 Task: Create Card Workplace Safety Training in Board Product Feature Requests to Workspace Forecasting and Budgeting. Create Card Audio Processing Review in Board Budget Management to Workspace Forecasting and Budgeting. Create Card Emergency Response Planning in Board Social Media Advertising Strategy and Execution to Workspace Forecasting and Budgeting
Action: Mouse moved to (84, 443)
Screenshot: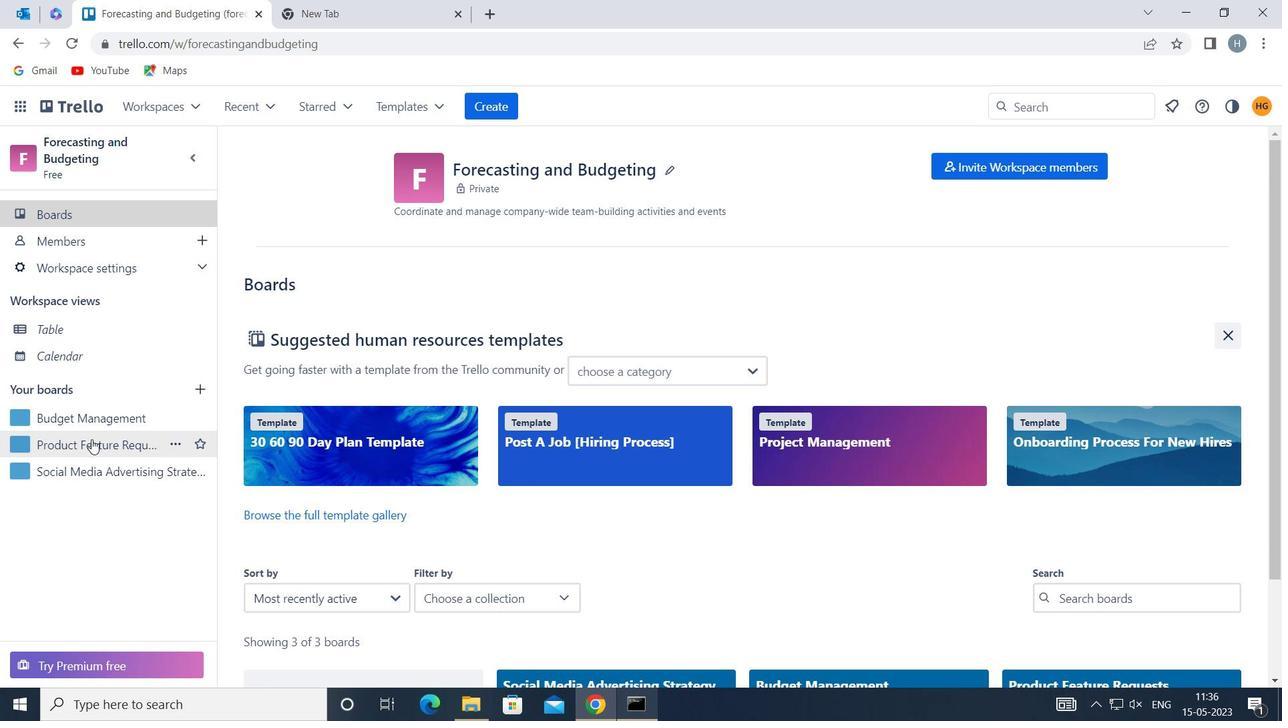 
Action: Mouse pressed left at (84, 443)
Screenshot: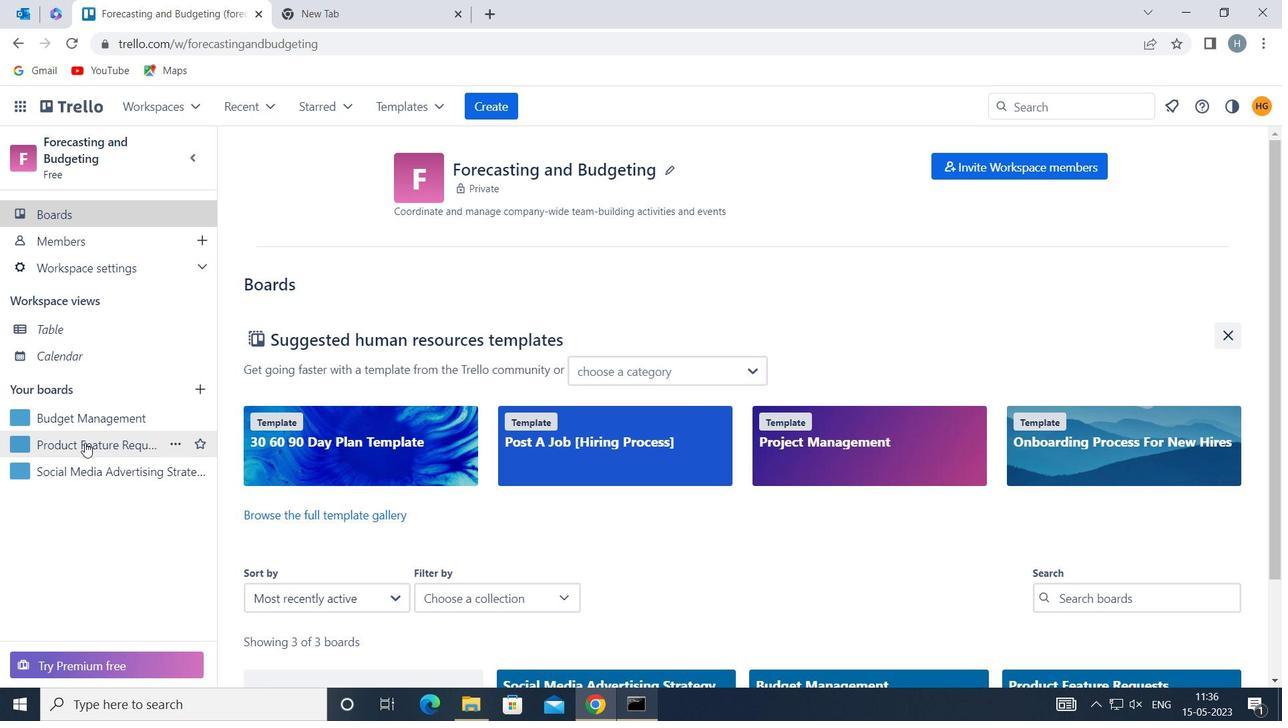 
Action: Mouse moved to (351, 239)
Screenshot: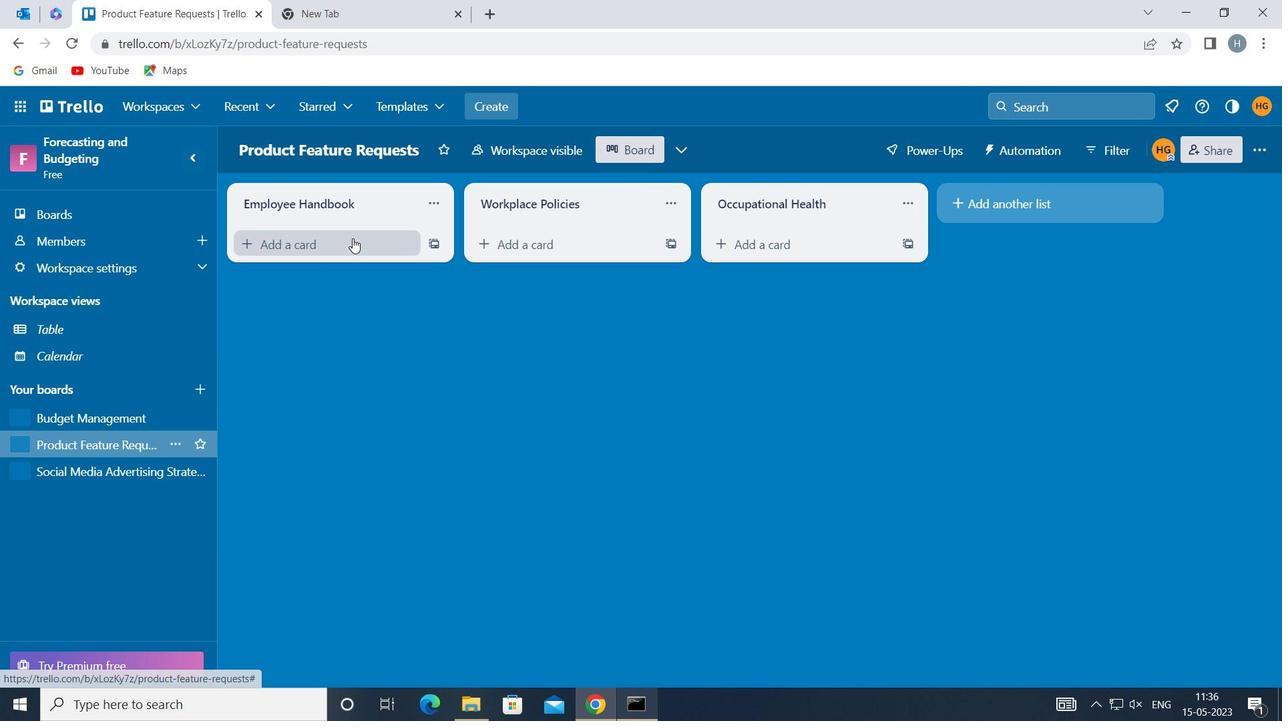 
Action: Mouse pressed left at (351, 239)
Screenshot: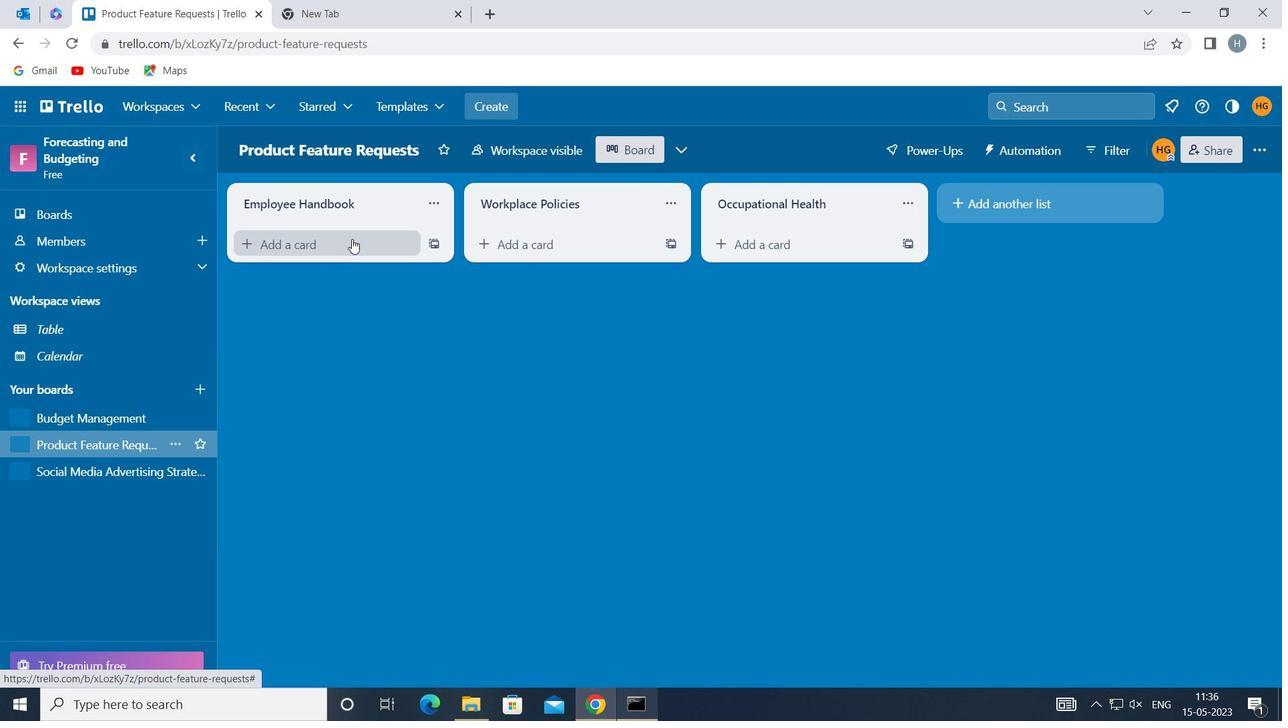 
Action: Key pressed <Key.shift>WORKPLACE<Key.space><Key.shift>SAFETY<Key.space><Key.shift>TRAINING
Screenshot: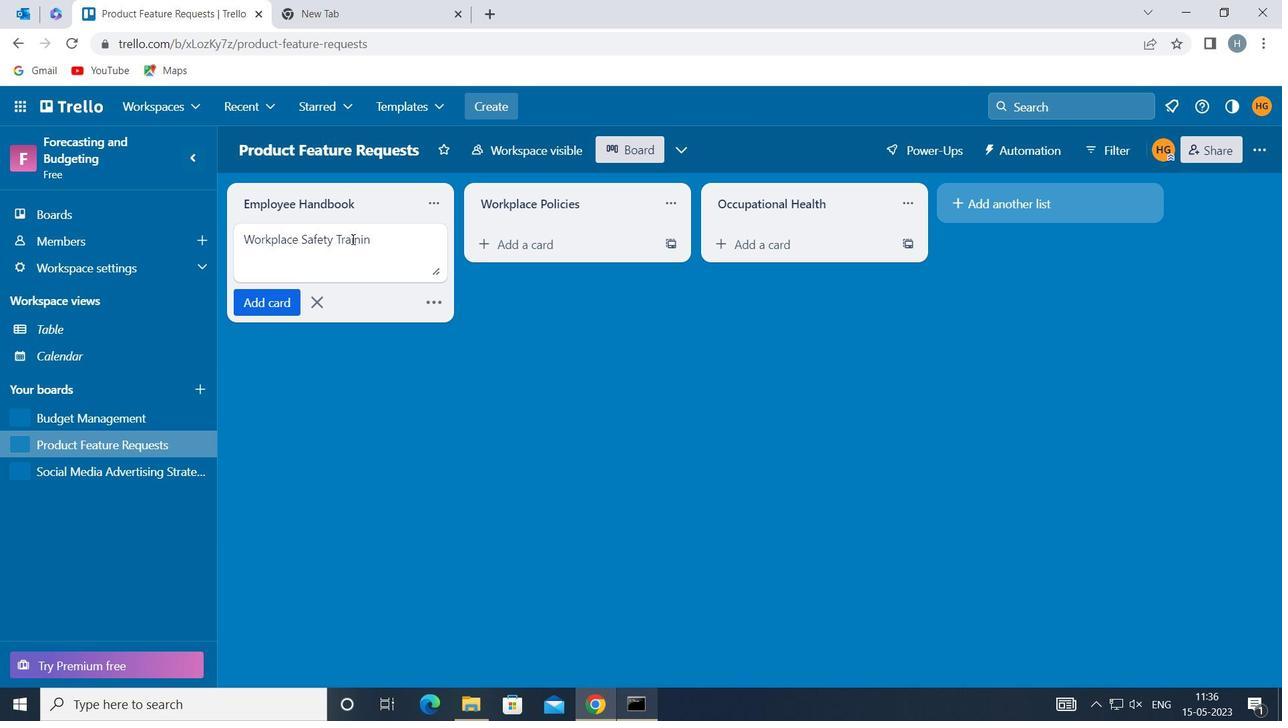
Action: Mouse moved to (262, 299)
Screenshot: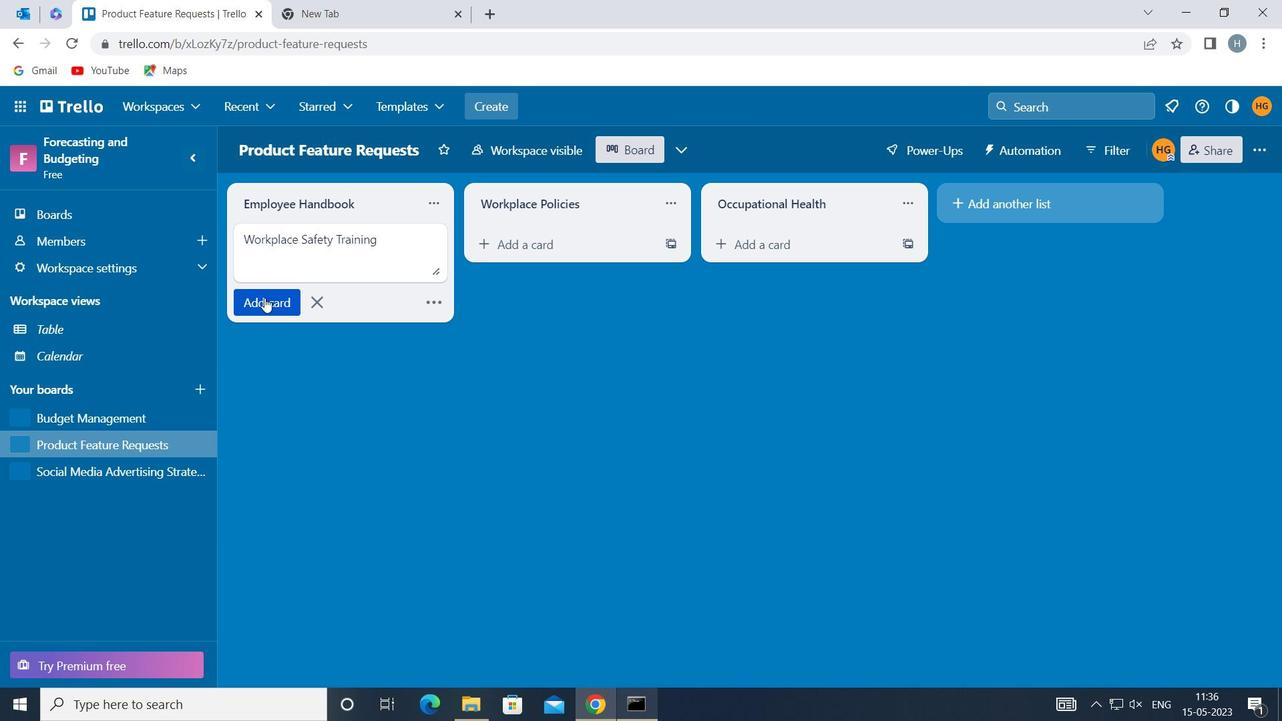 
Action: Mouse pressed left at (262, 299)
Screenshot: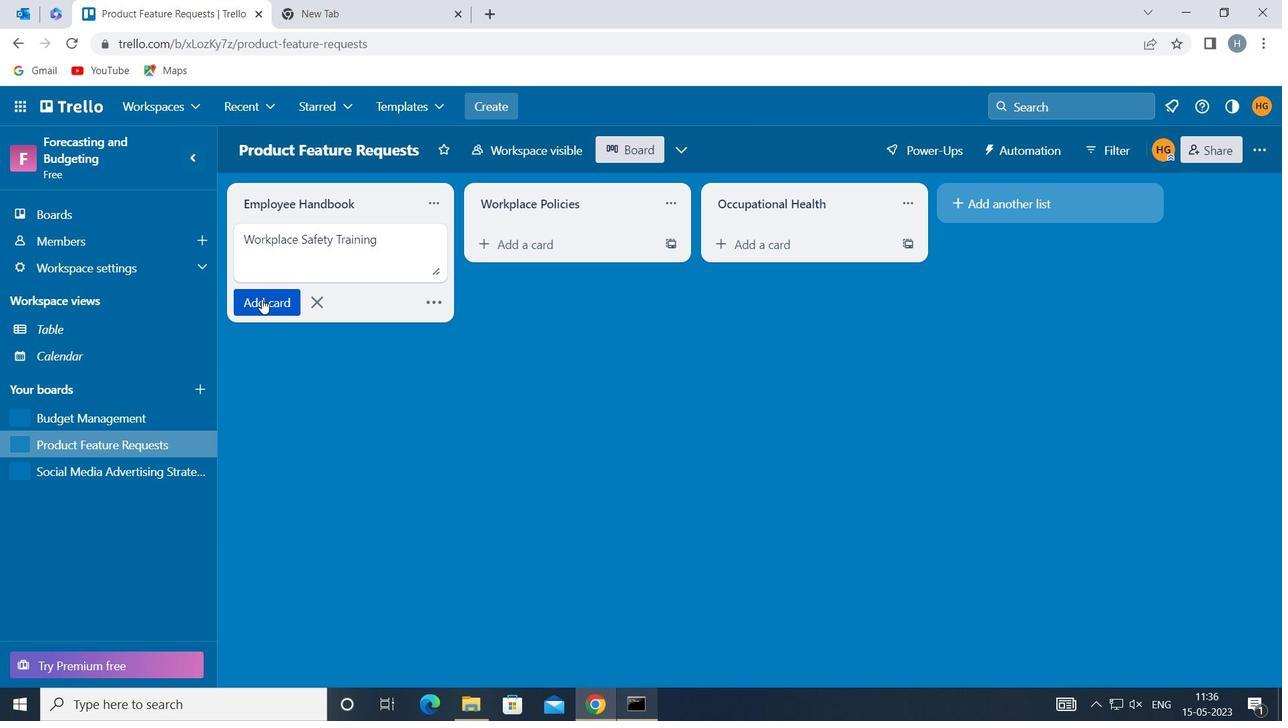 
Action: Mouse moved to (339, 415)
Screenshot: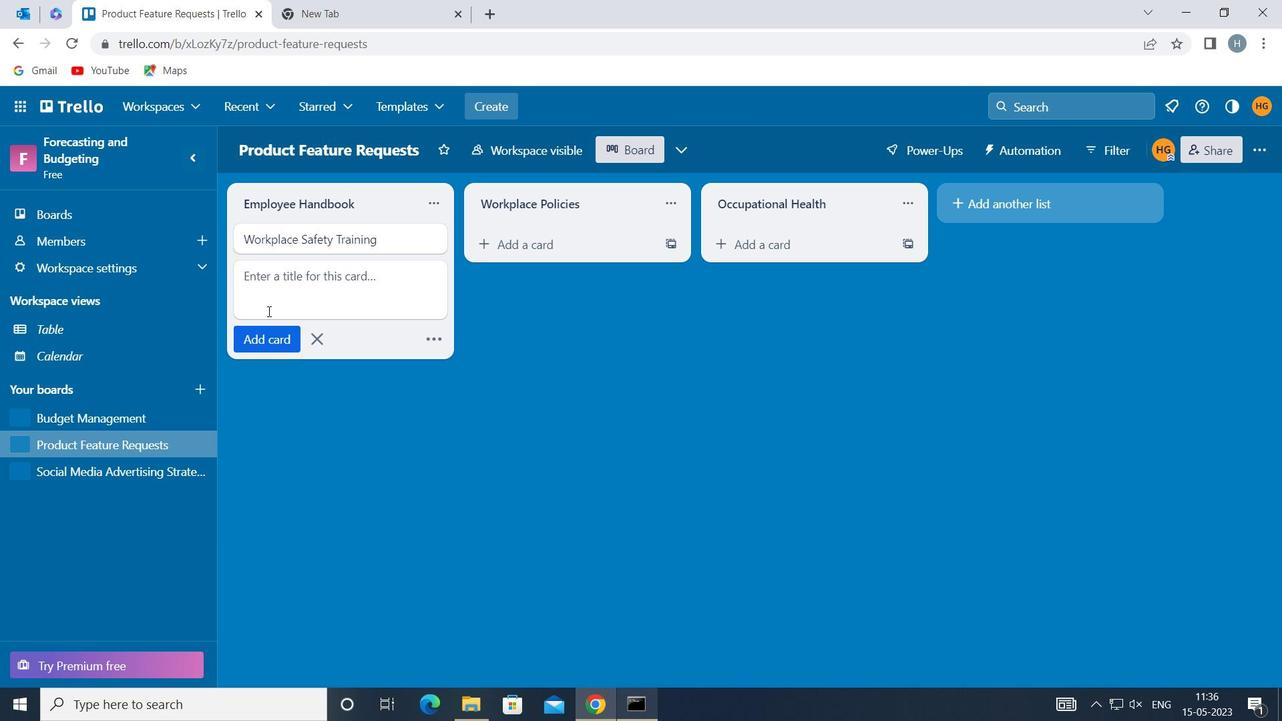 
Action: Mouse pressed left at (339, 415)
Screenshot: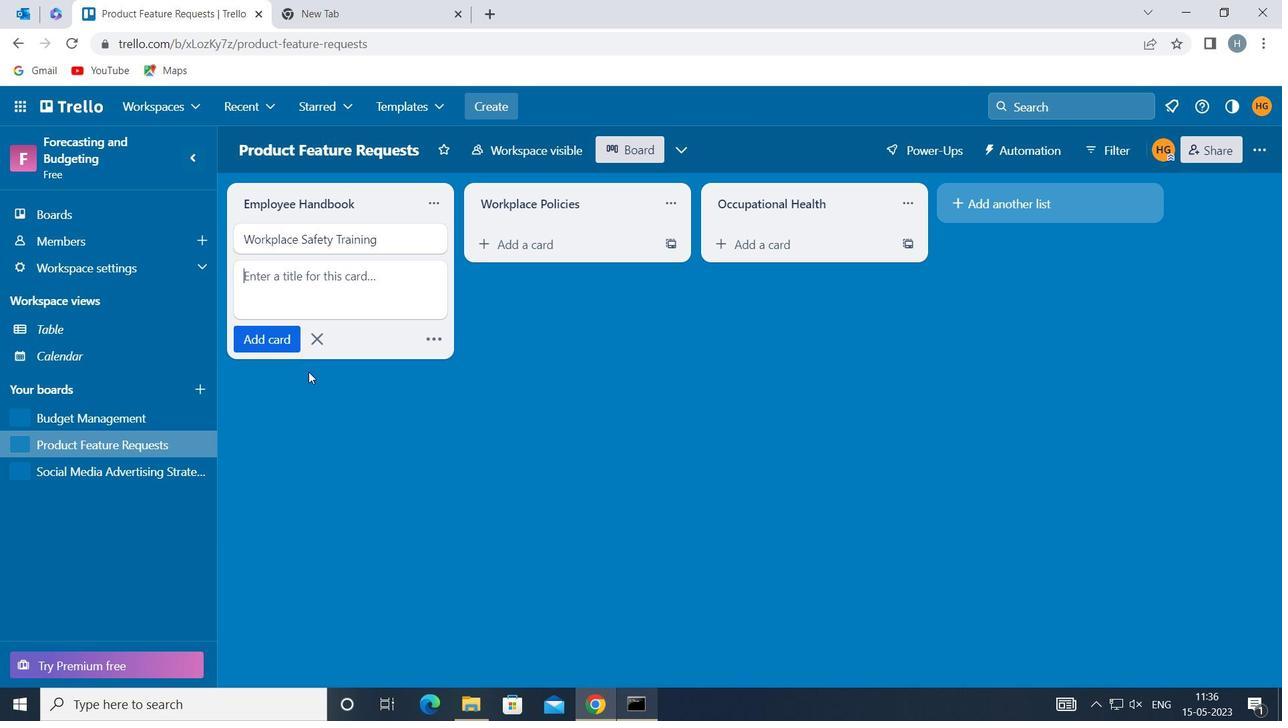 
Action: Mouse moved to (95, 418)
Screenshot: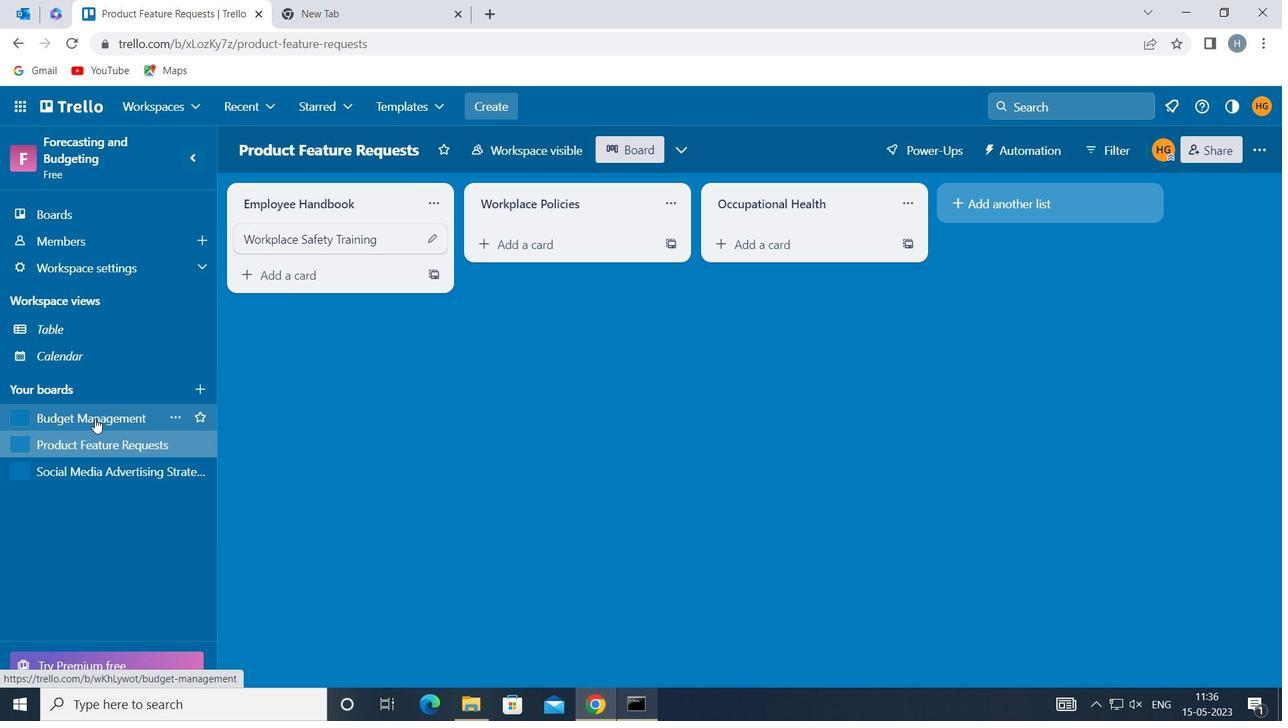 
Action: Mouse pressed left at (95, 418)
Screenshot: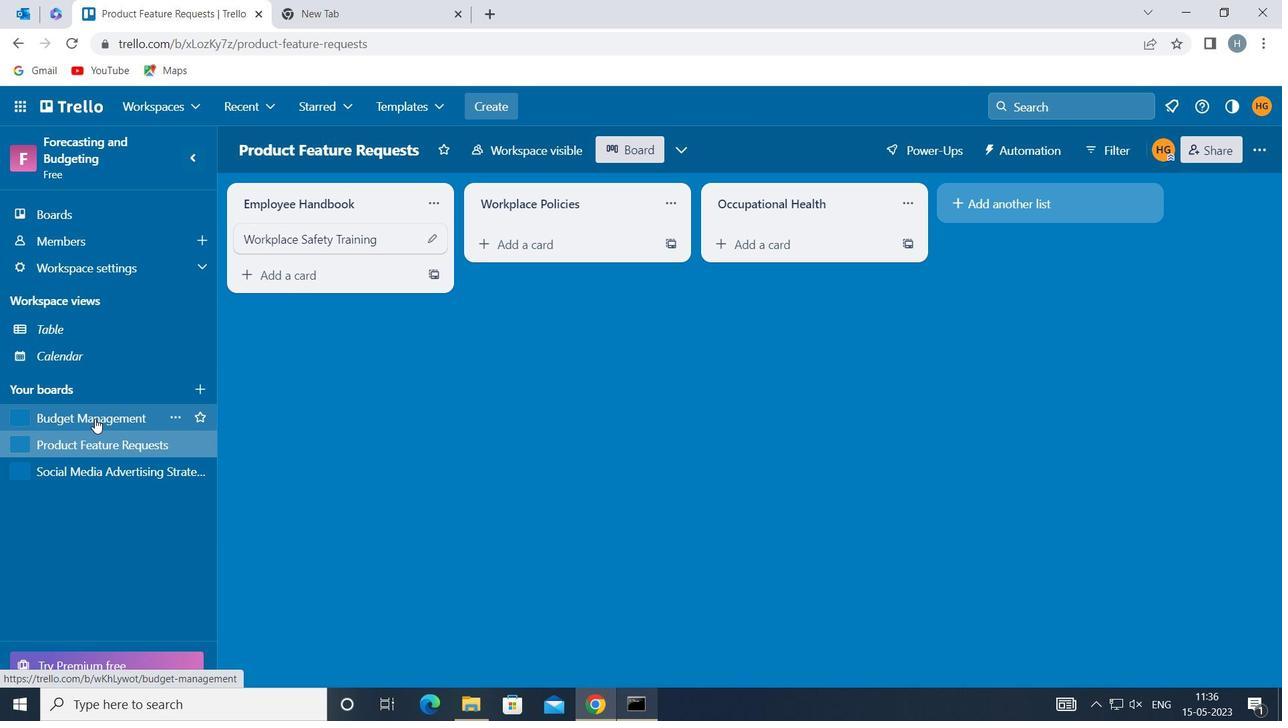 
Action: Mouse moved to (327, 248)
Screenshot: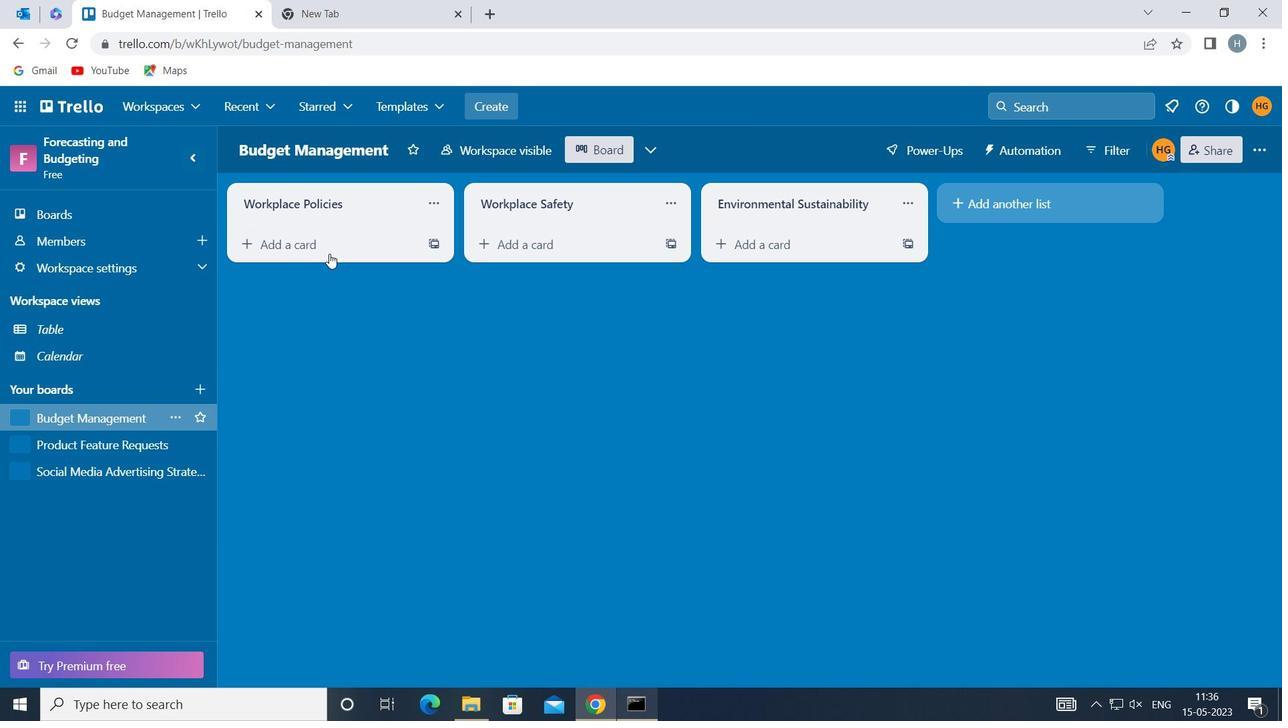 
Action: Mouse pressed left at (327, 248)
Screenshot: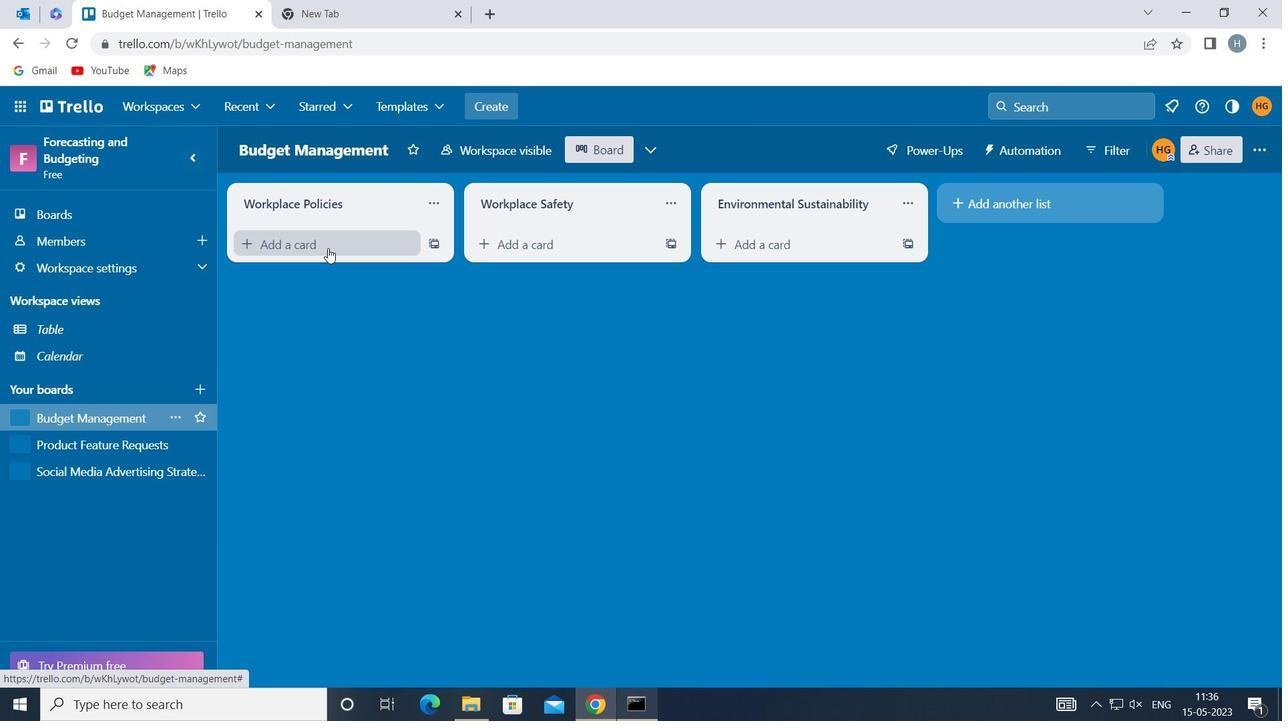
Action: Key pressed <Key.shift>AUDIO<Key.space><Key.shift>PROCESSING<Key.space><Key.shift>REVIEW
Screenshot: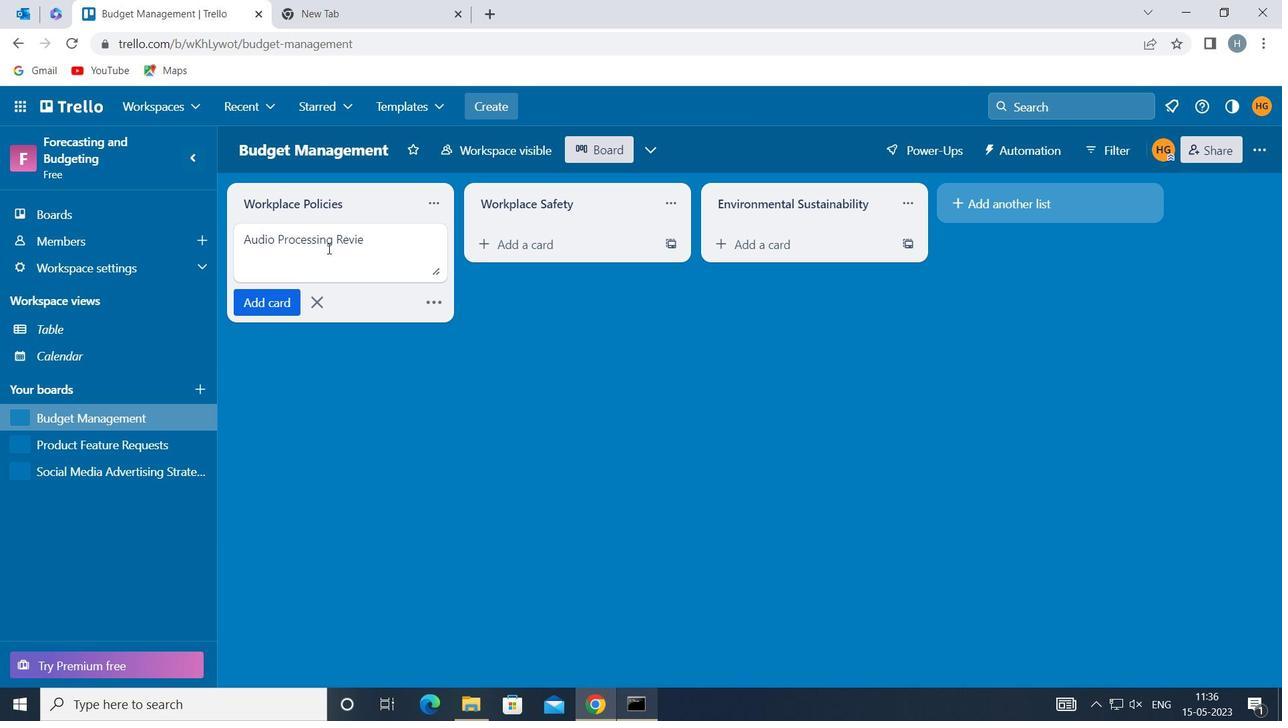 
Action: Mouse moved to (269, 297)
Screenshot: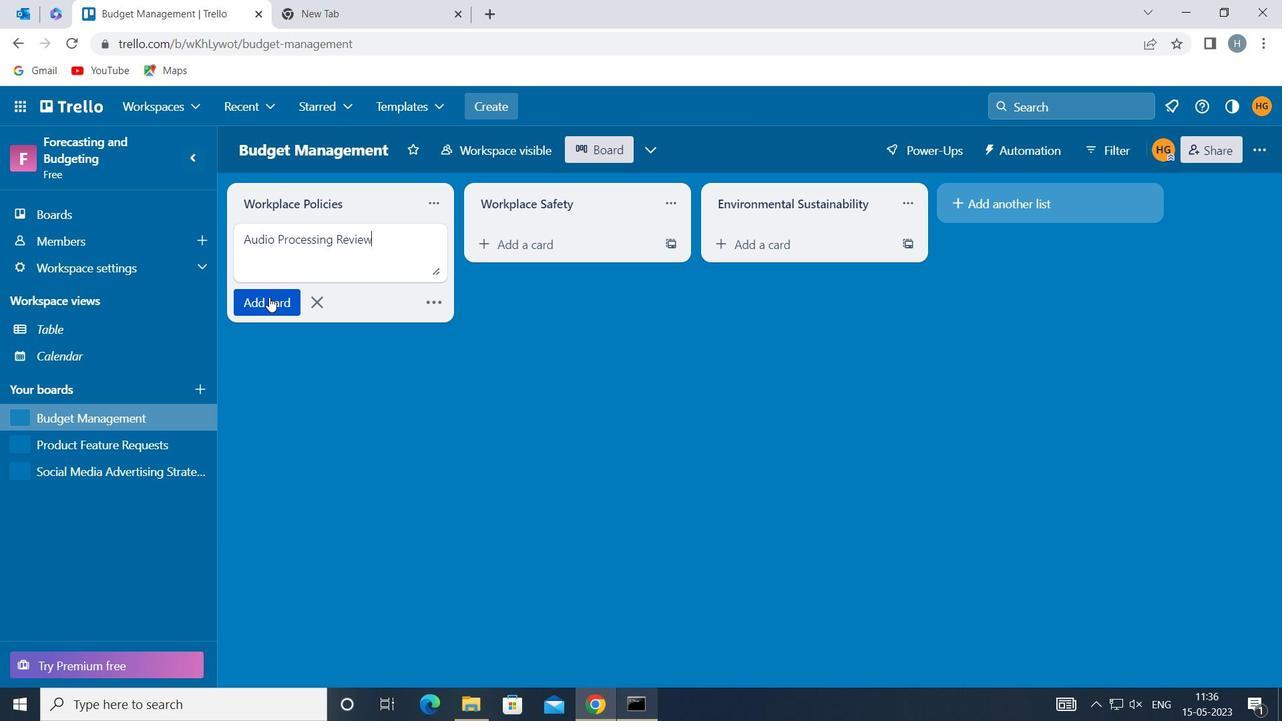 
Action: Mouse pressed left at (269, 297)
Screenshot: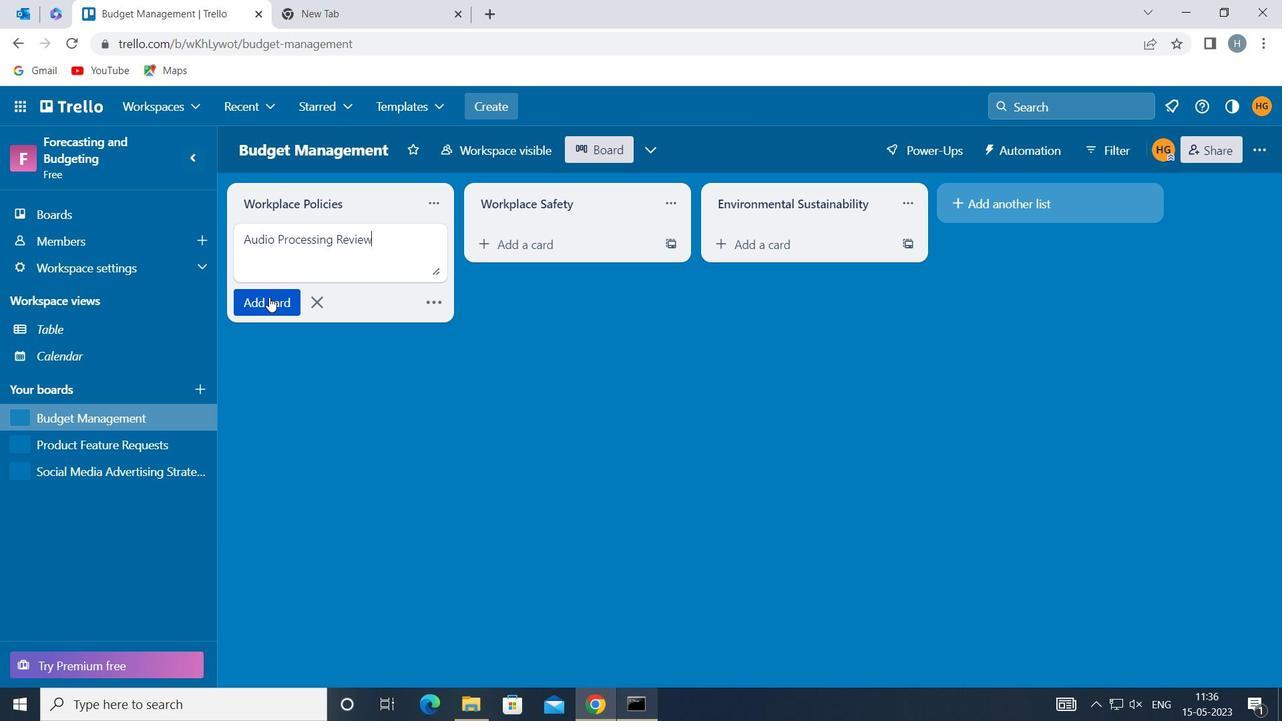 
Action: Mouse moved to (303, 407)
Screenshot: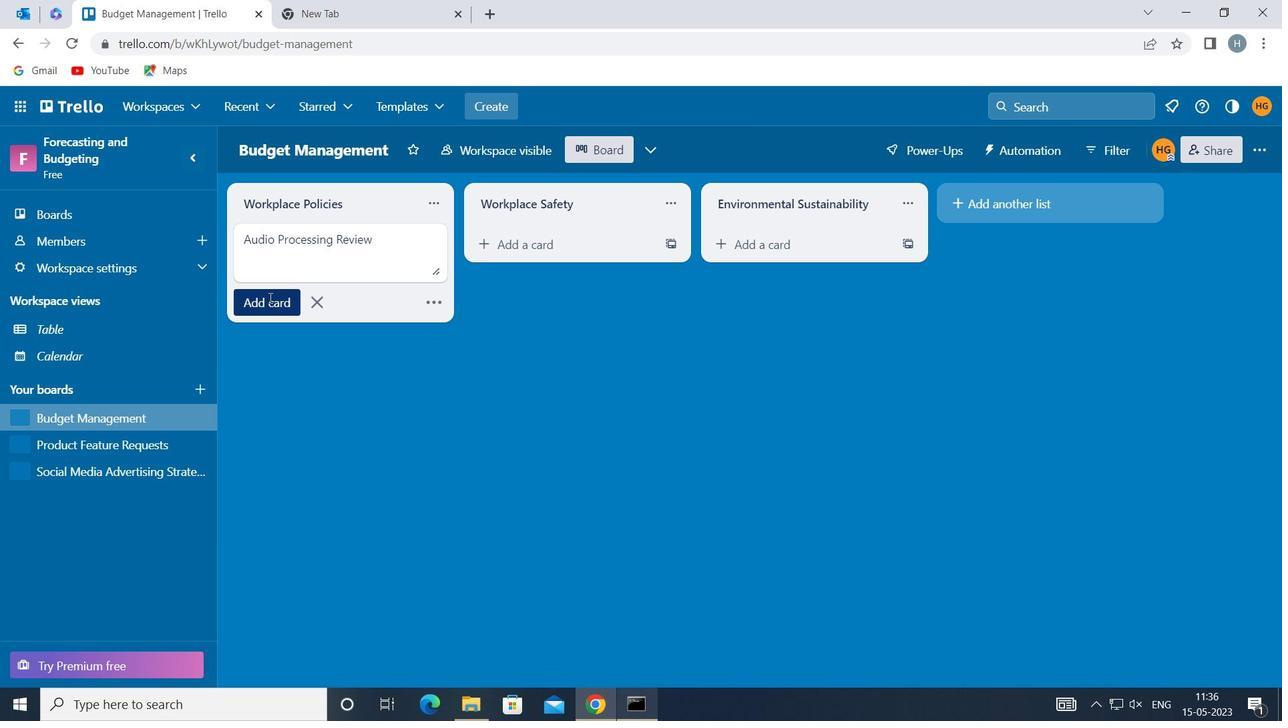 
Action: Mouse pressed left at (303, 407)
Screenshot: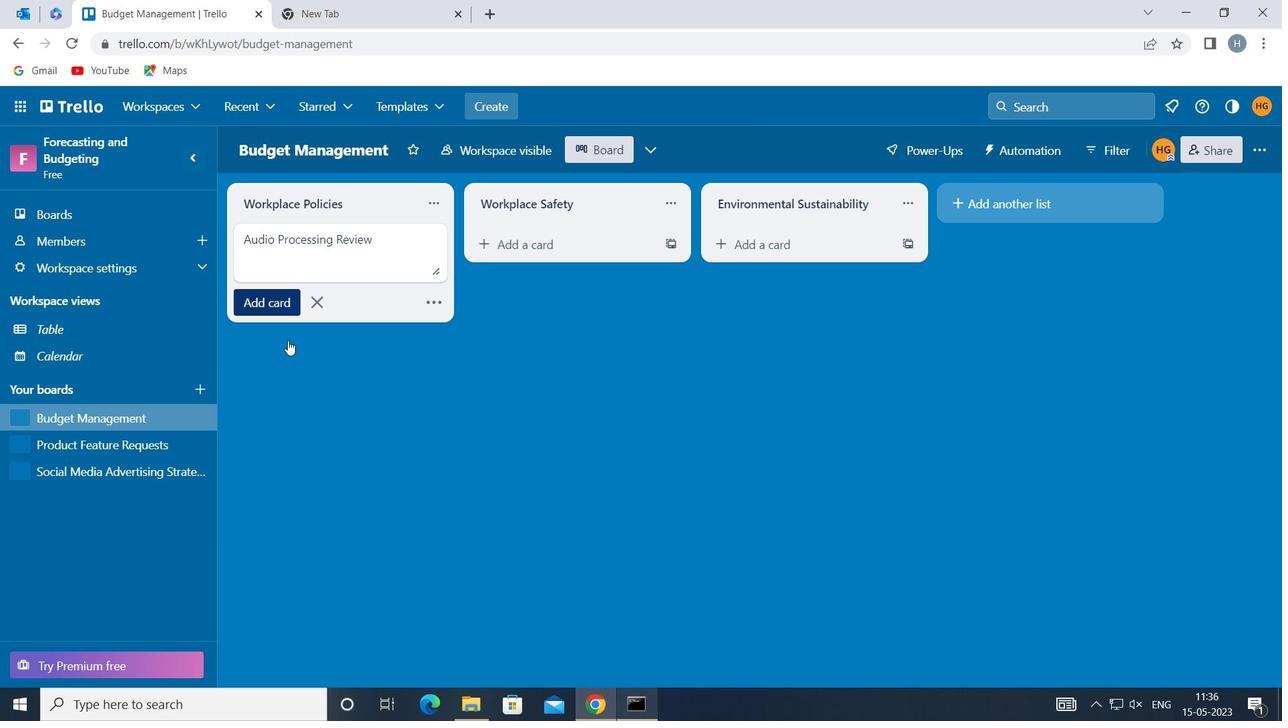 
Action: Mouse moved to (88, 472)
Screenshot: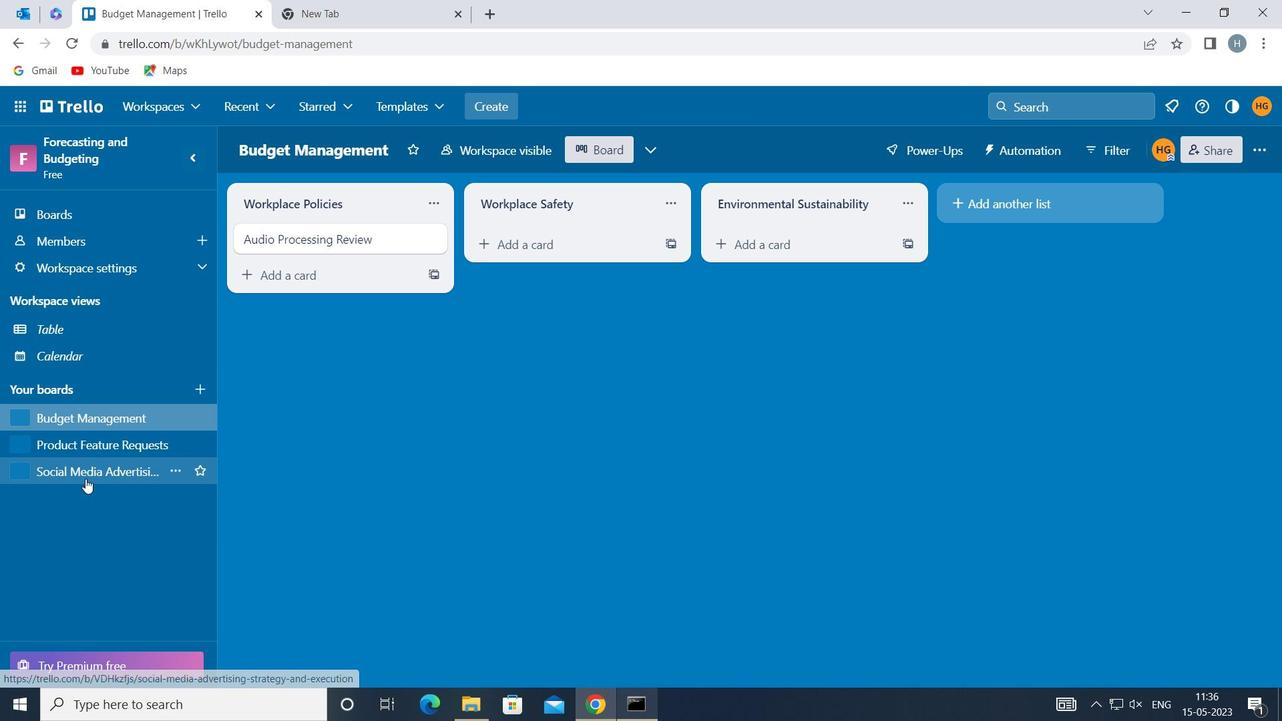 
Action: Mouse pressed left at (88, 472)
Screenshot: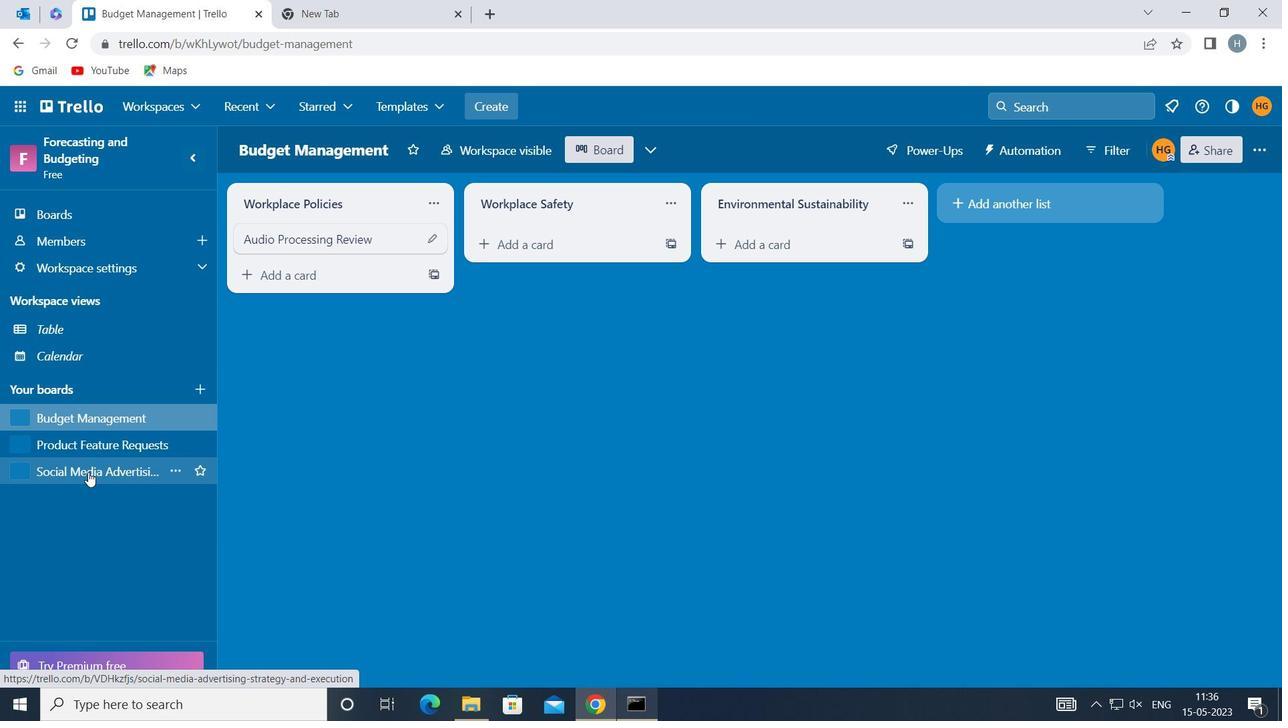 
Action: Mouse moved to (325, 243)
Screenshot: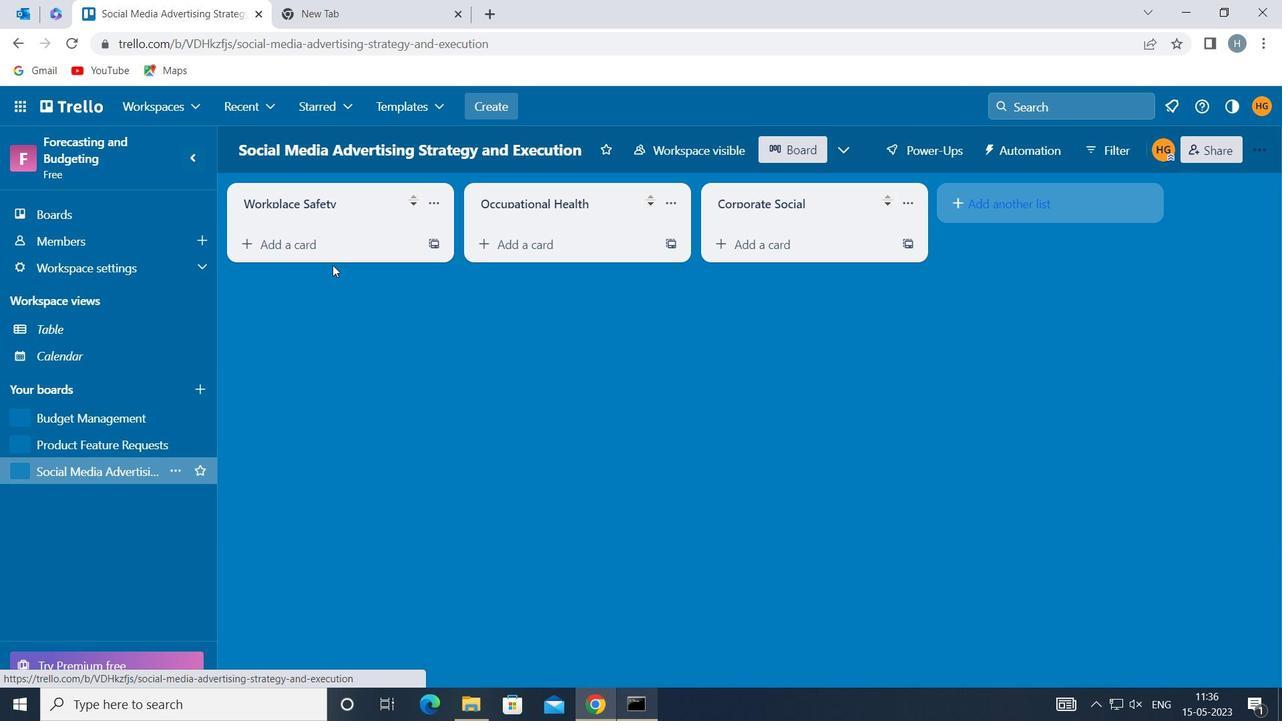 
Action: Mouse pressed left at (325, 243)
Screenshot: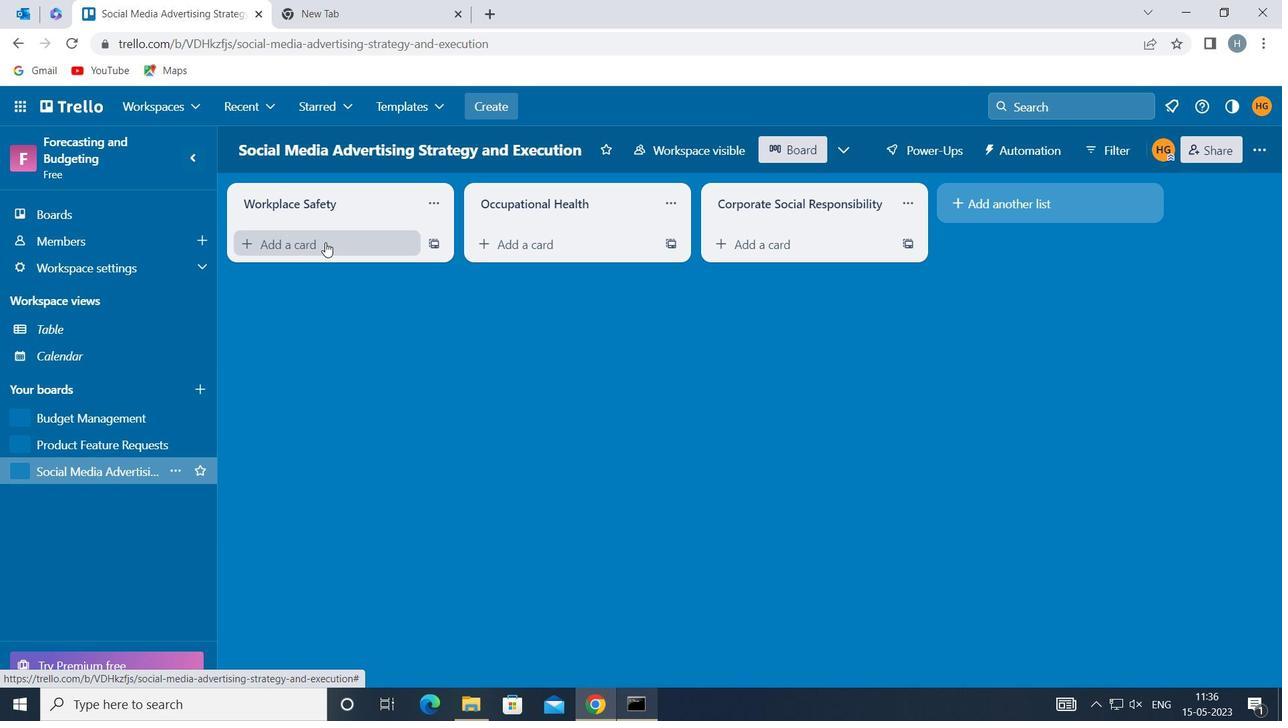 
Action: Key pressed <Key.shift>W<Key.backspace>EMERGENCY<Key.space><Key.shift>RESPONSE<Key.space><Key.shift>PLANNING
Screenshot: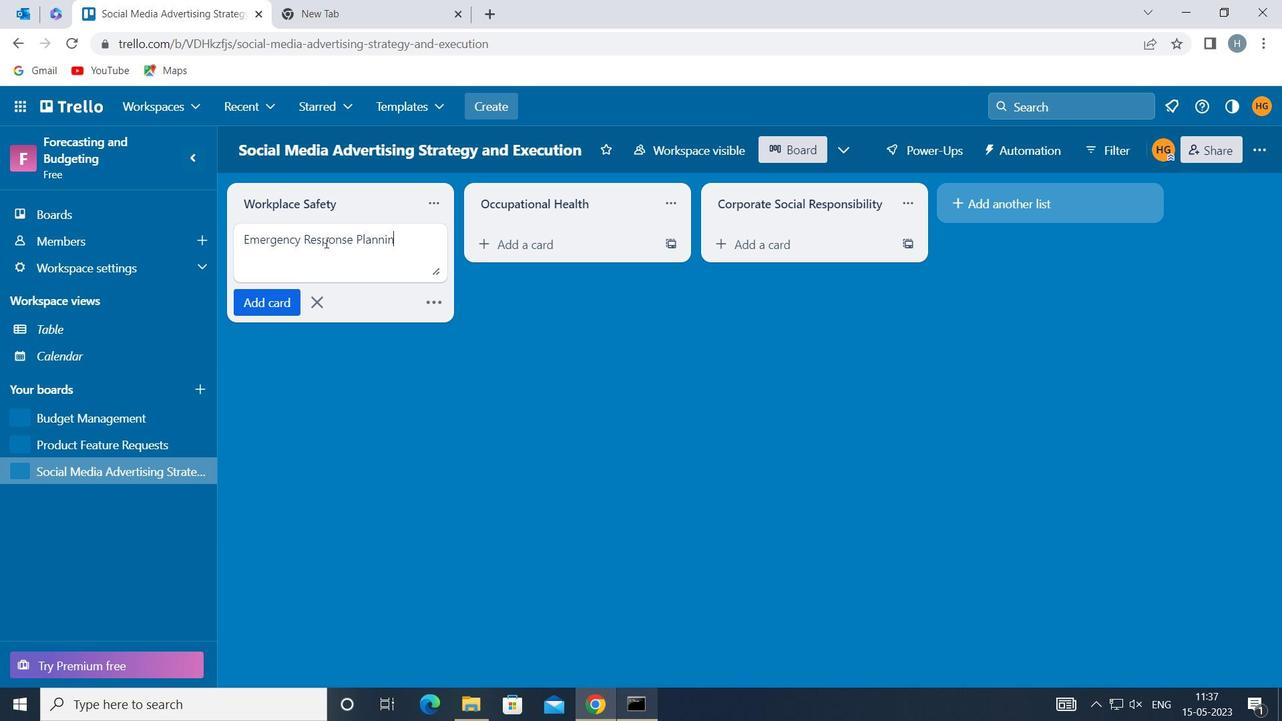 
Action: Mouse moved to (269, 304)
Screenshot: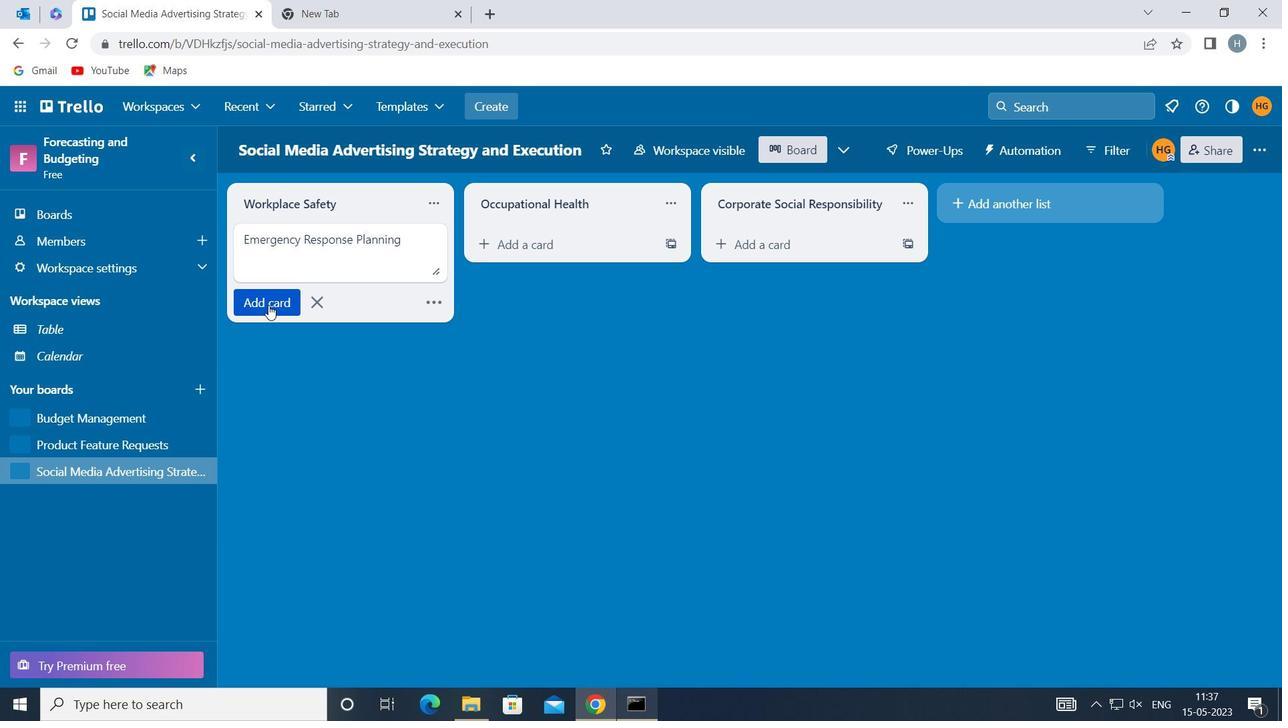 
Action: Mouse pressed left at (269, 304)
Screenshot: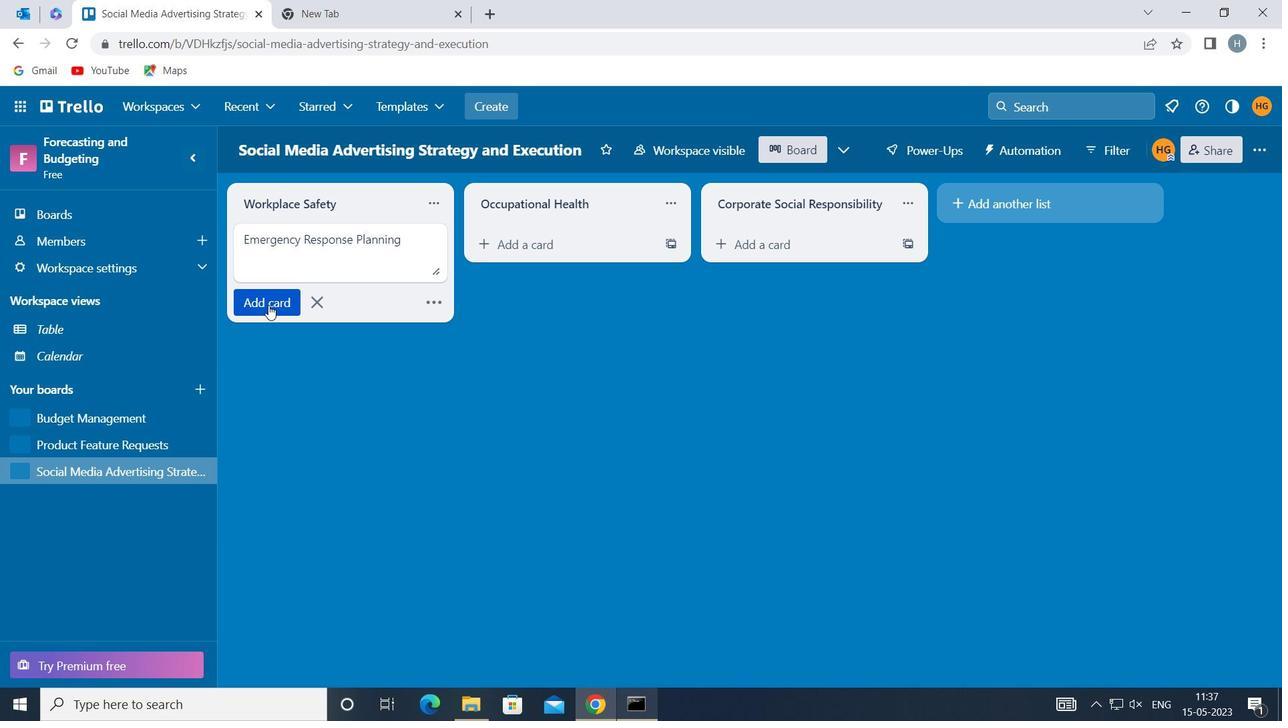 
Action: Mouse moved to (291, 379)
Screenshot: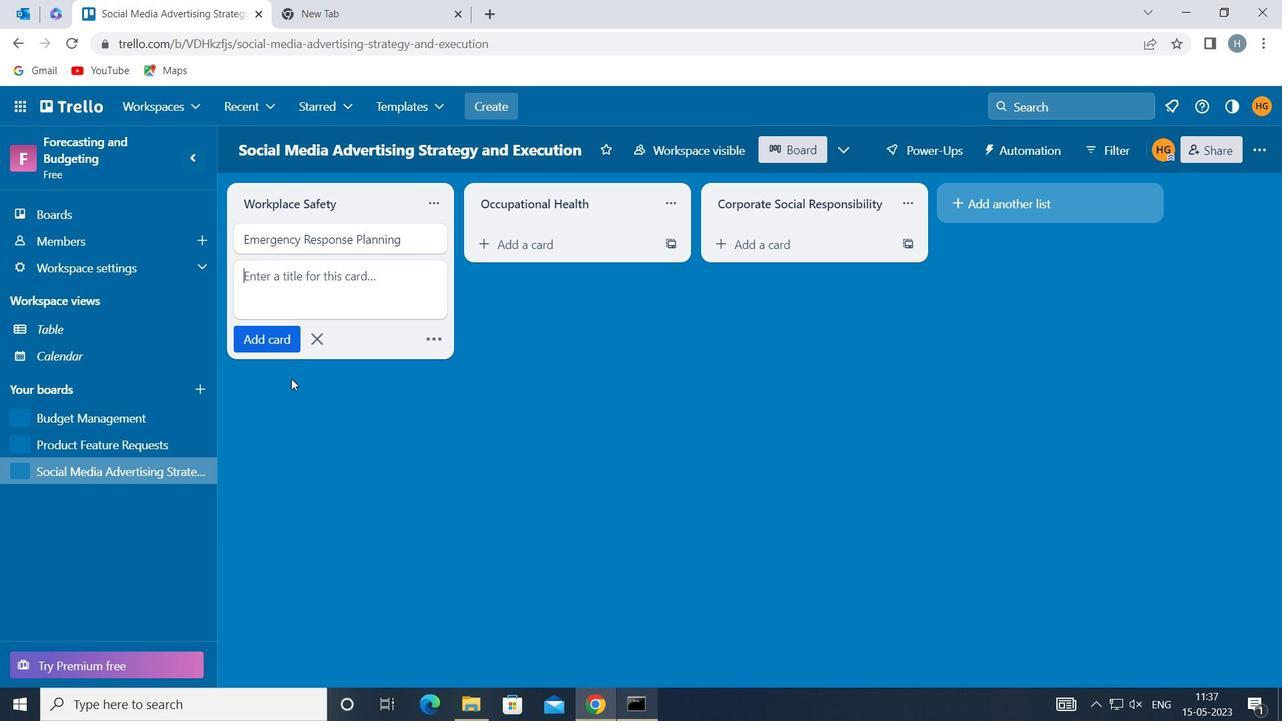 
Action: Mouse pressed left at (291, 379)
Screenshot: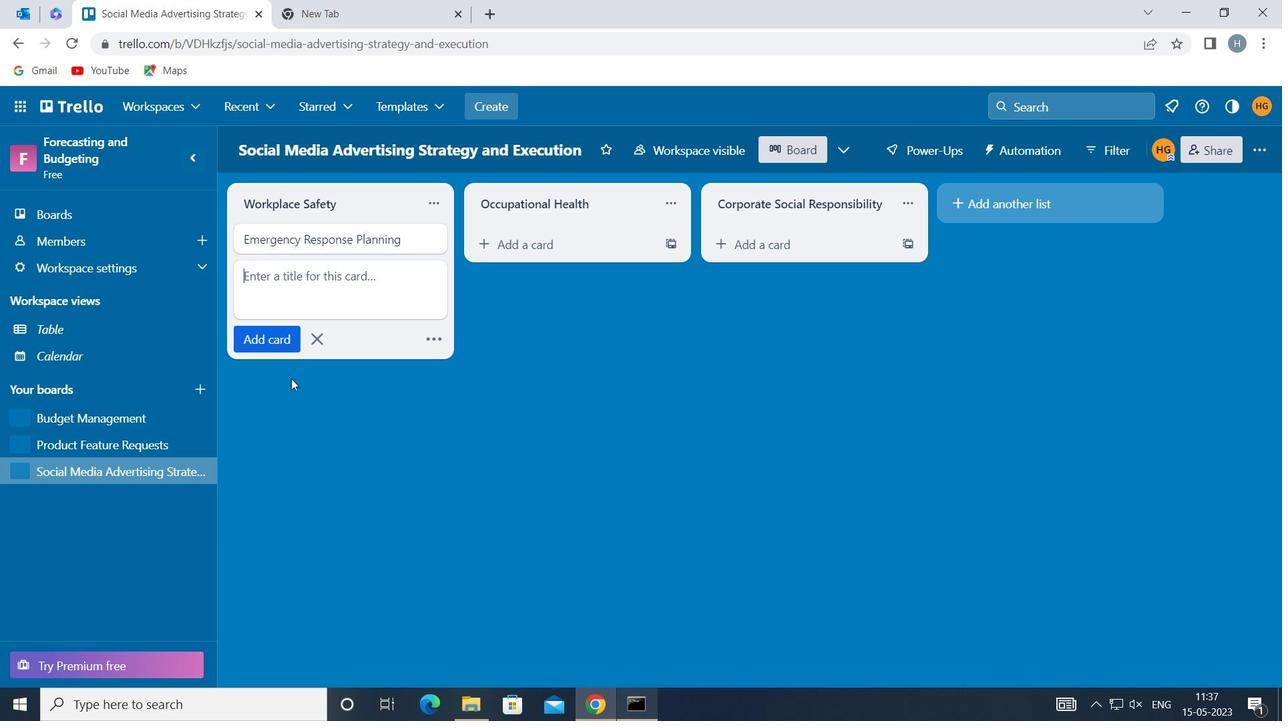 
Action: Mouse moved to (291, 379)
Screenshot: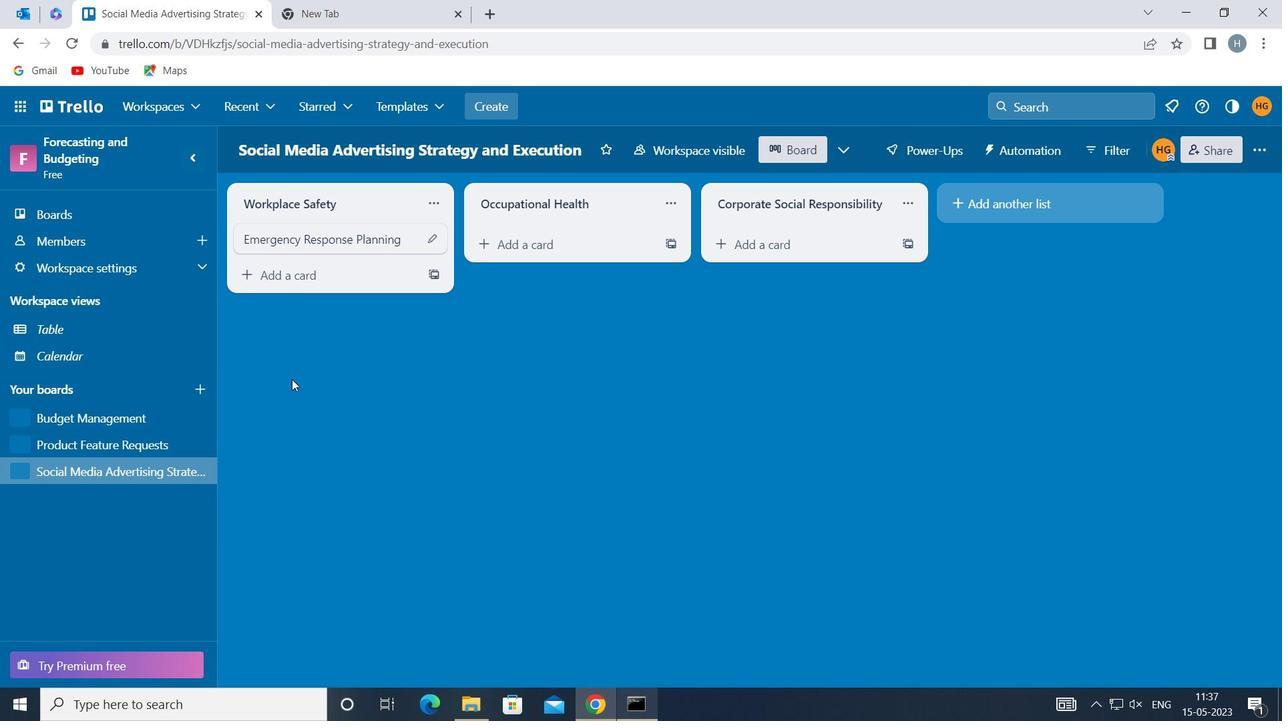 
